 Task: Check the percentage active listings of jacuzzi in the last 5 years.
Action: Mouse moved to (746, 196)
Screenshot: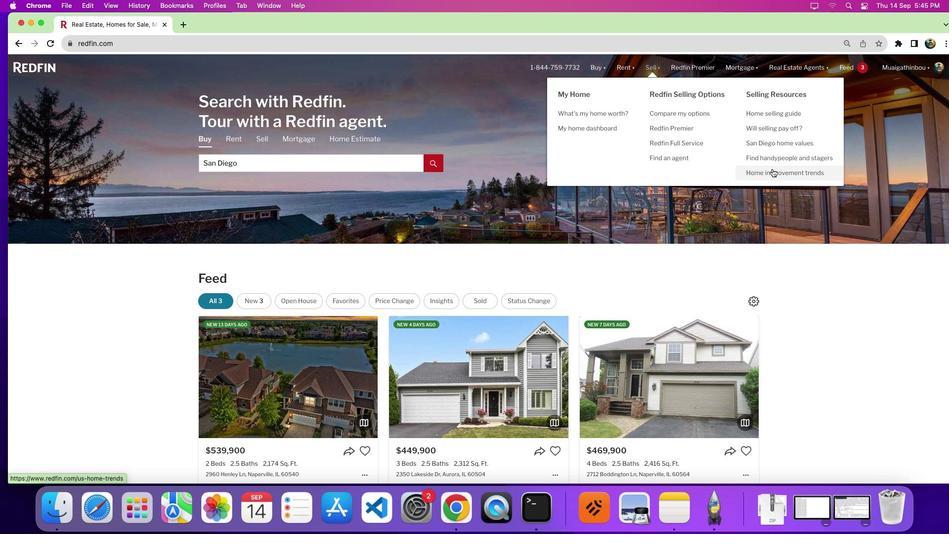 
Action: Mouse pressed left at (746, 196)
Screenshot: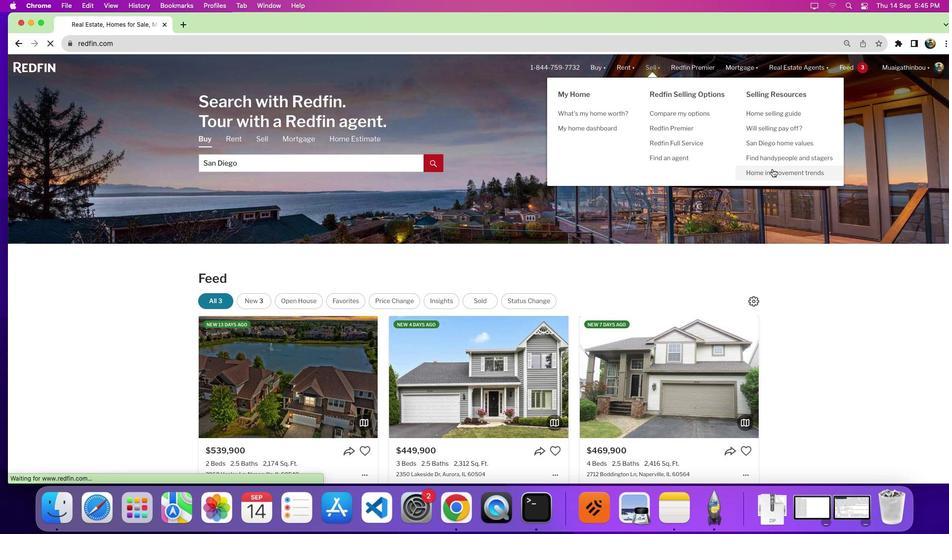 
Action: Mouse moved to (590, 245)
Screenshot: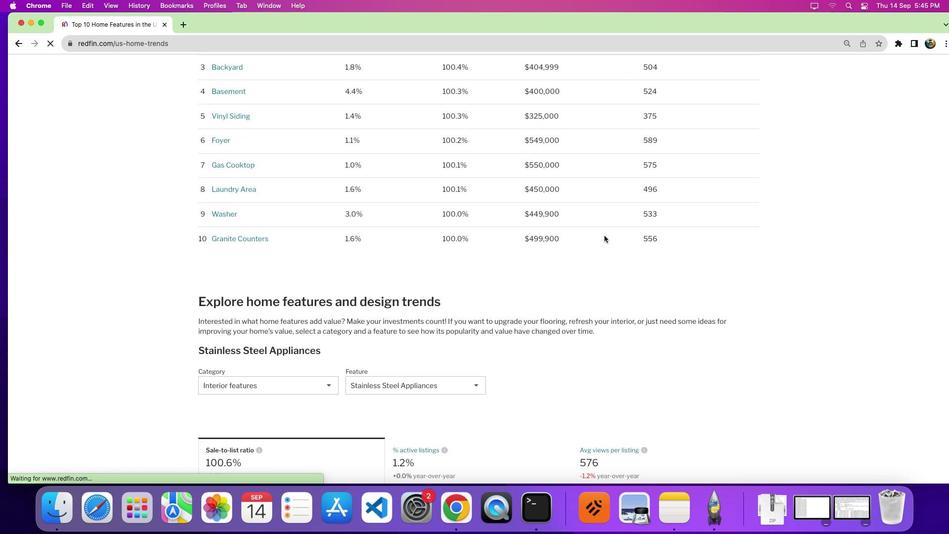
Action: Mouse scrolled (590, 245) with delta (29, 73)
Screenshot: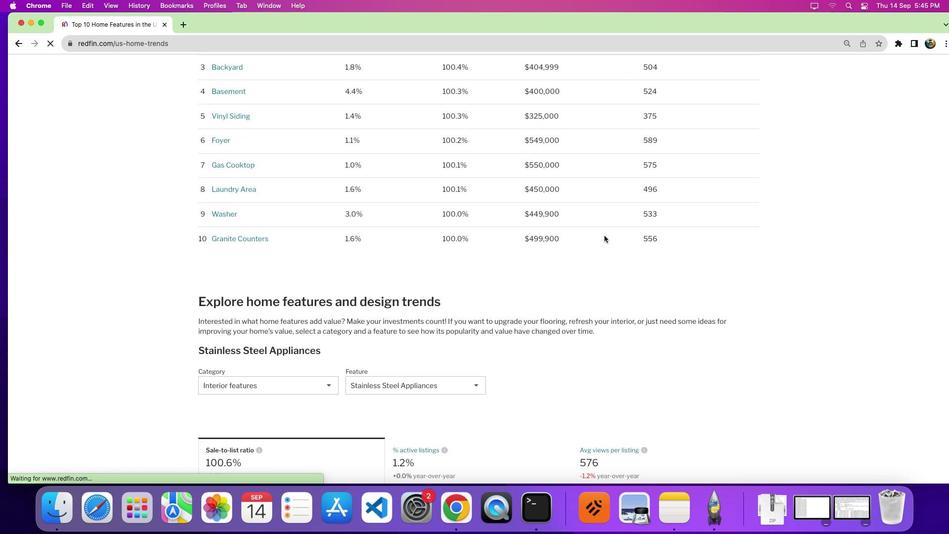 
Action: Mouse moved to (590, 245)
Screenshot: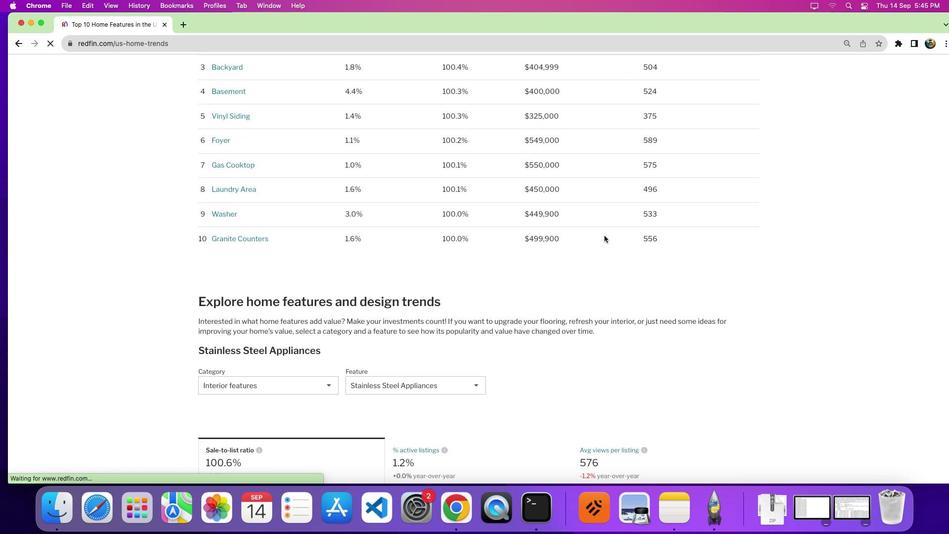 
Action: Mouse scrolled (590, 245) with delta (29, 72)
Screenshot: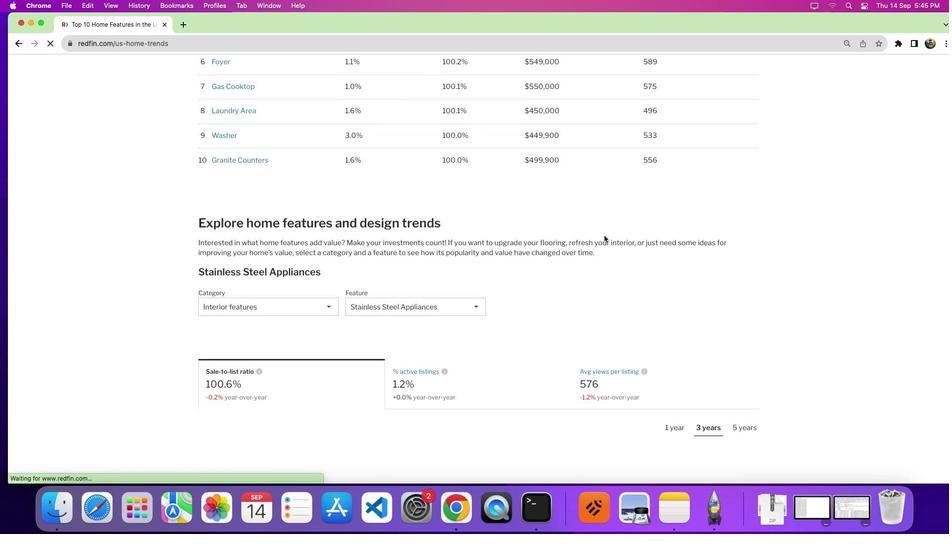 
Action: Mouse scrolled (590, 245) with delta (29, 70)
Screenshot: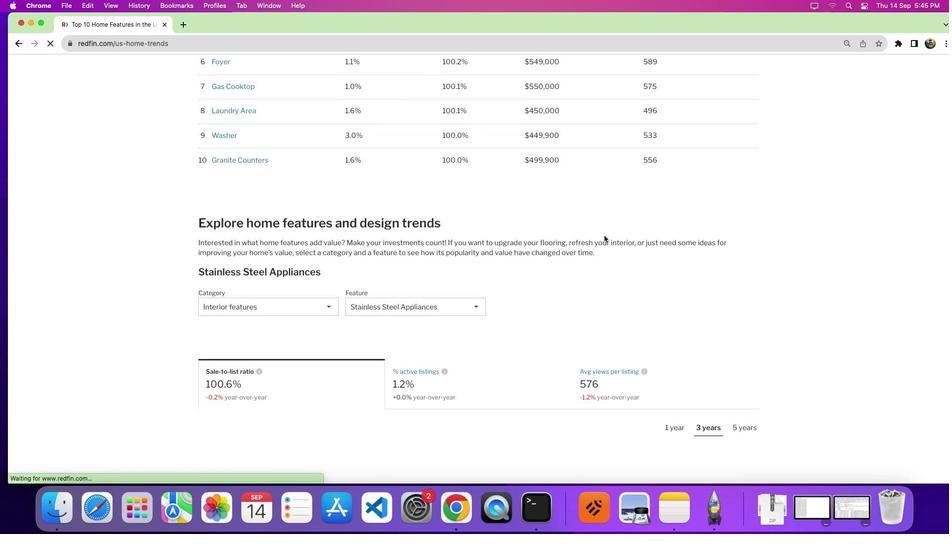 
Action: Mouse scrolled (590, 245) with delta (29, 68)
Screenshot: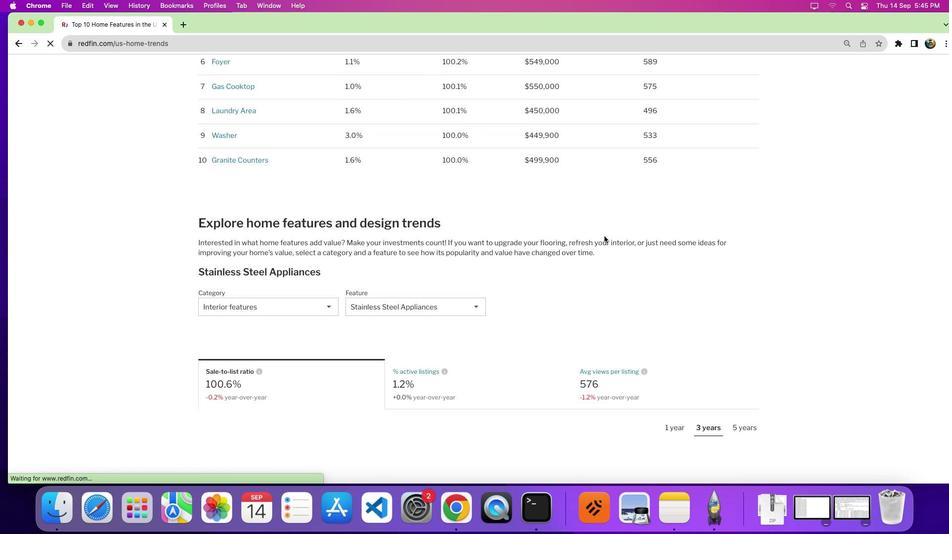 
Action: Mouse moved to (588, 250)
Screenshot: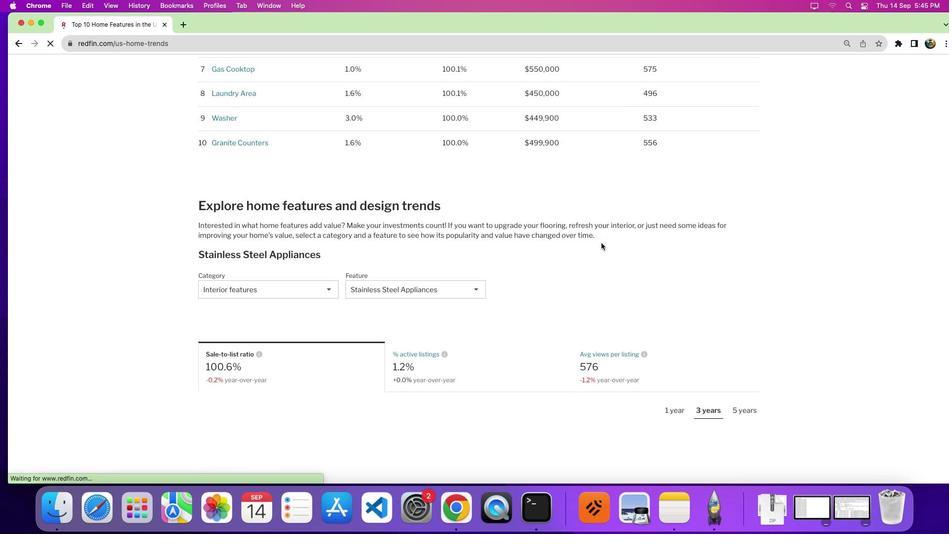 
Action: Mouse scrolled (588, 250) with delta (29, 73)
Screenshot: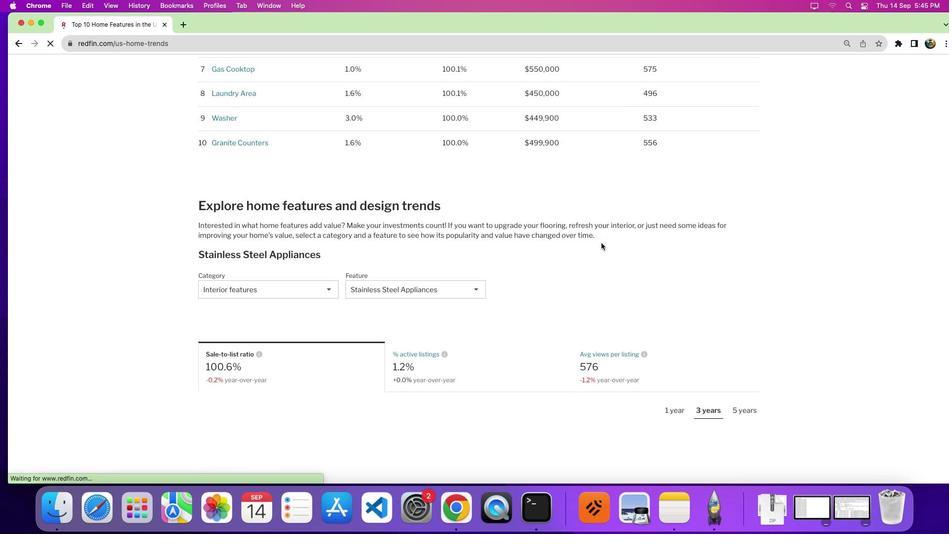 
Action: Mouse scrolled (588, 250) with delta (29, 73)
Screenshot: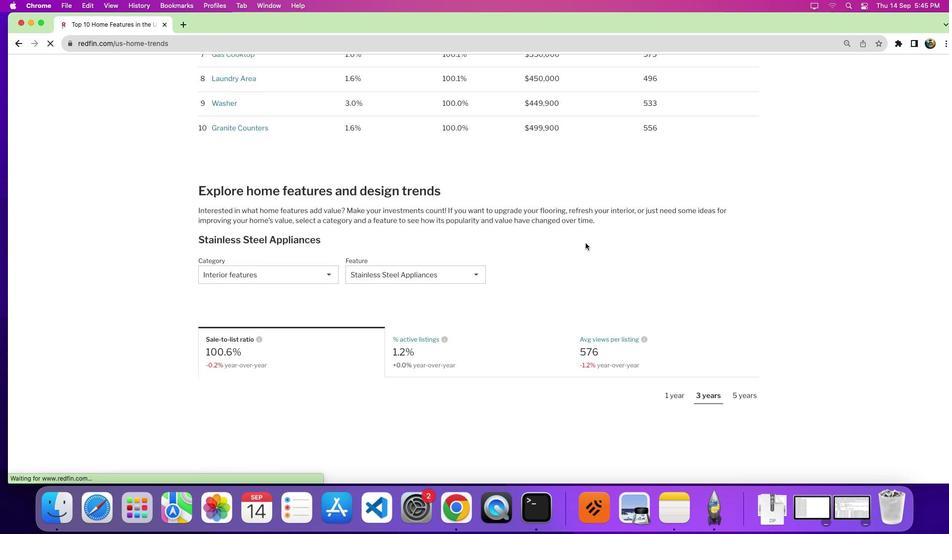 
Action: Mouse moved to (319, 268)
Screenshot: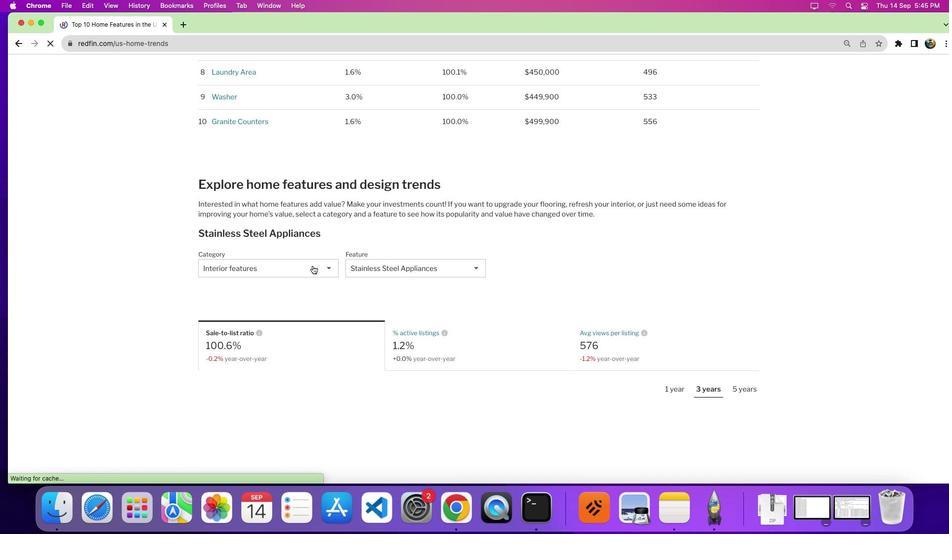 
Action: Mouse pressed left at (319, 268)
Screenshot: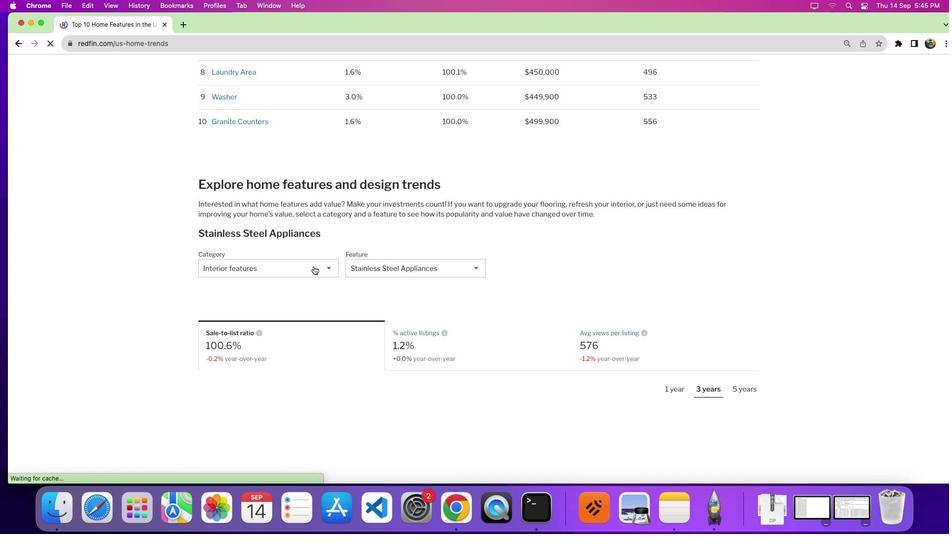 
Action: Mouse moved to (318, 272)
Screenshot: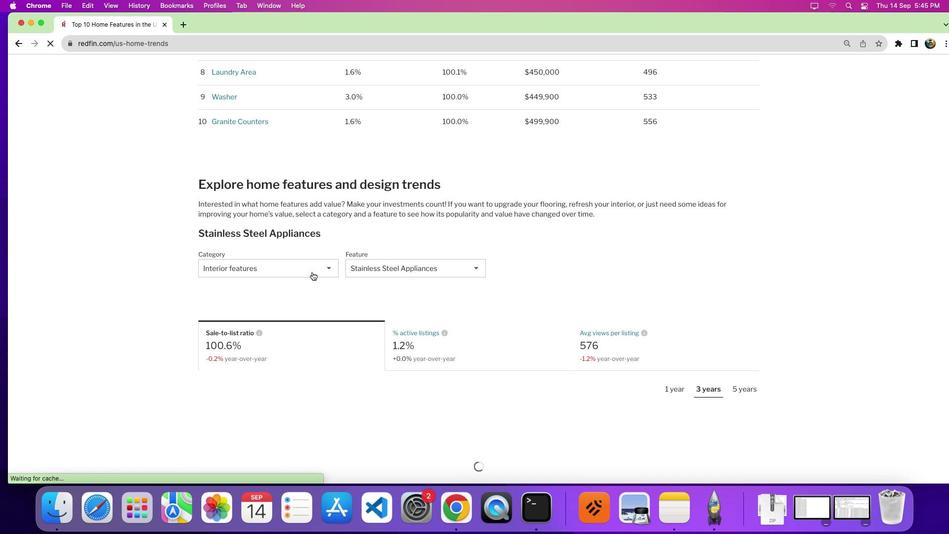 
Action: Mouse pressed left at (318, 272)
Screenshot: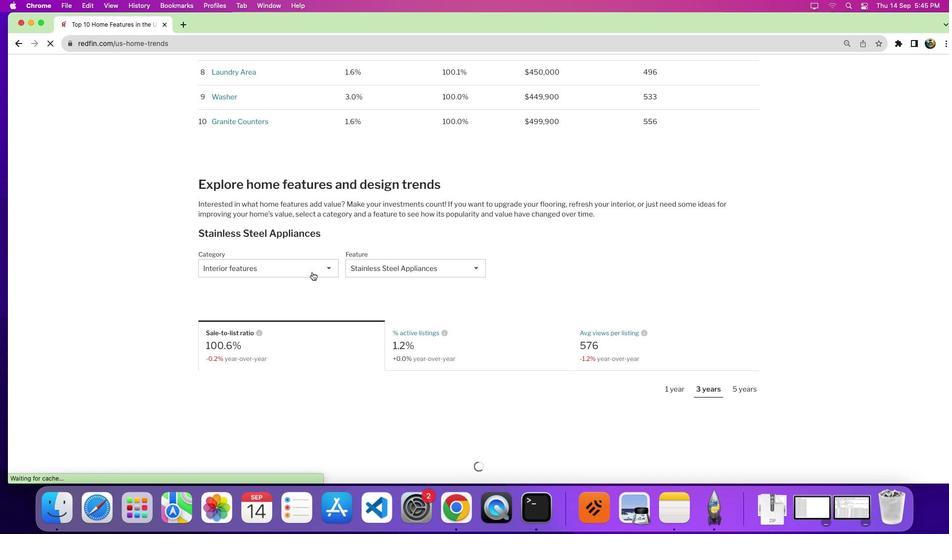 
Action: Mouse moved to (311, 288)
Screenshot: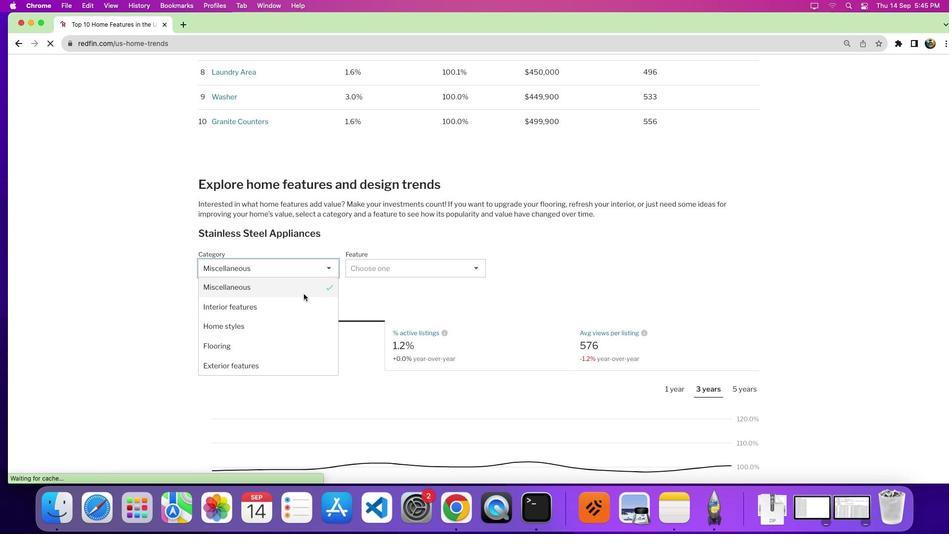 
Action: Mouse pressed left at (311, 288)
Screenshot: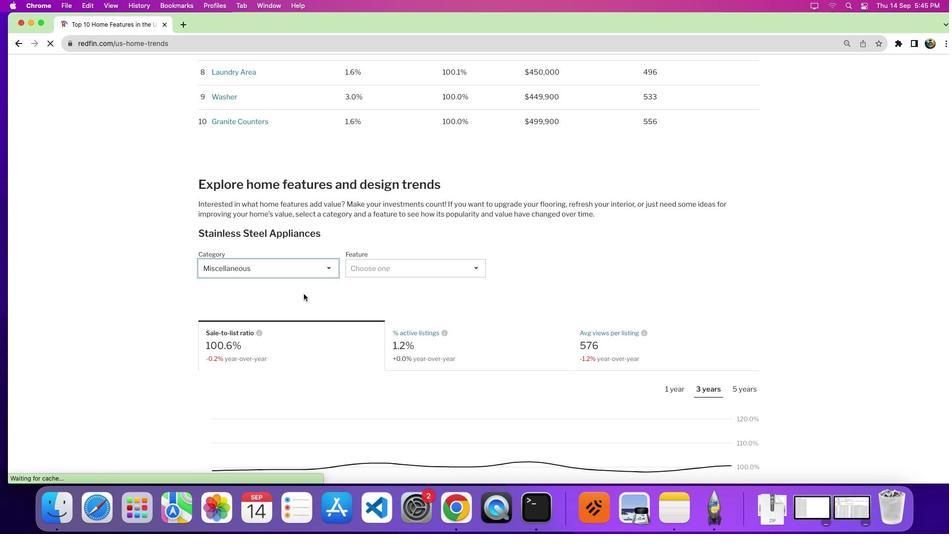 
Action: Mouse moved to (402, 269)
Screenshot: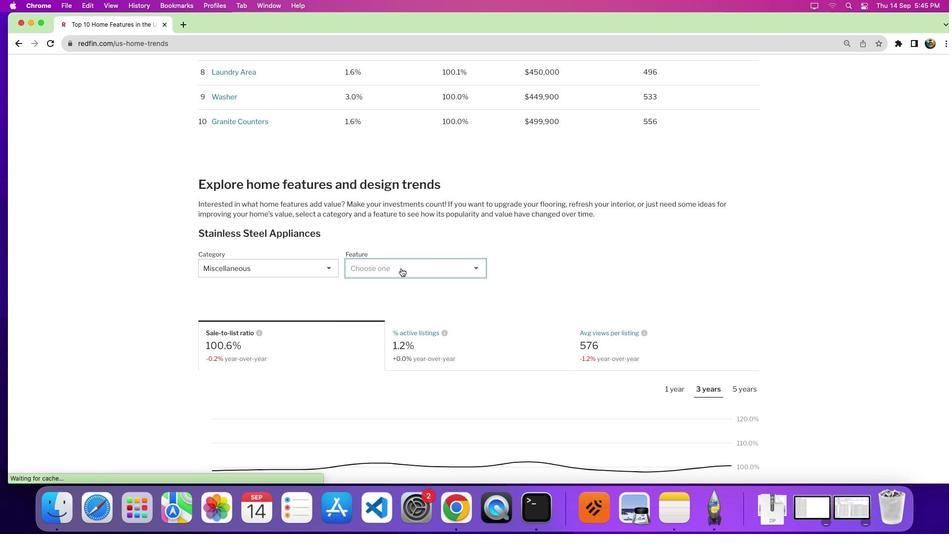 
Action: Mouse pressed left at (402, 269)
Screenshot: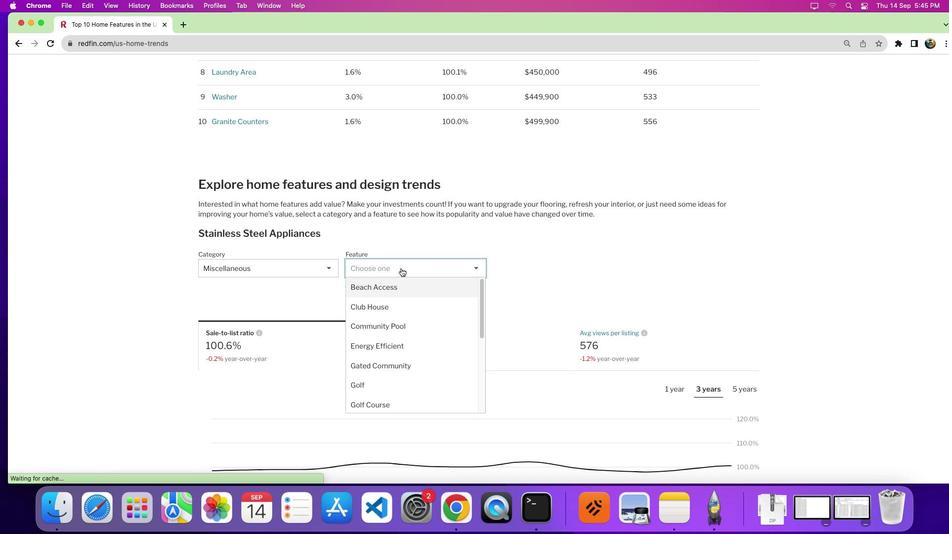 
Action: Mouse moved to (402, 319)
Screenshot: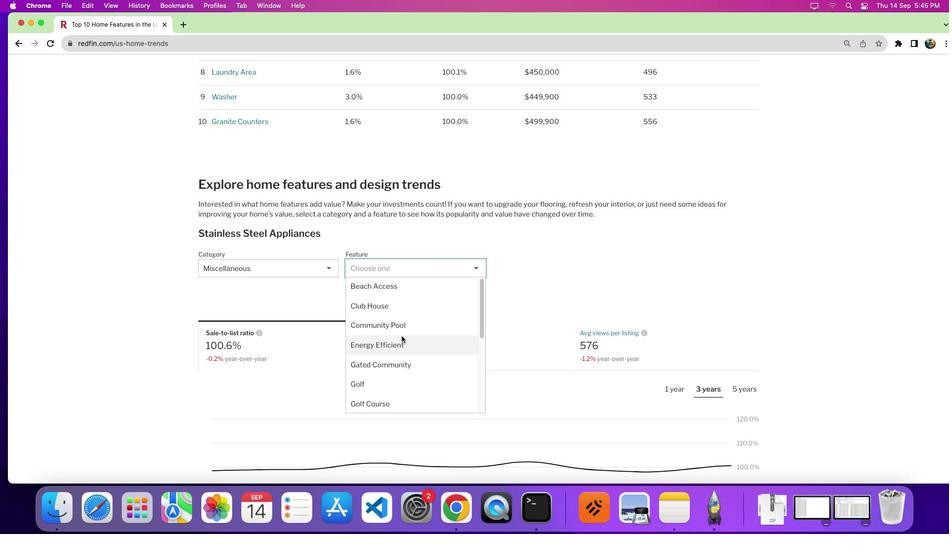 
Action: Mouse scrolled (402, 319) with delta (29, 73)
Screenshot: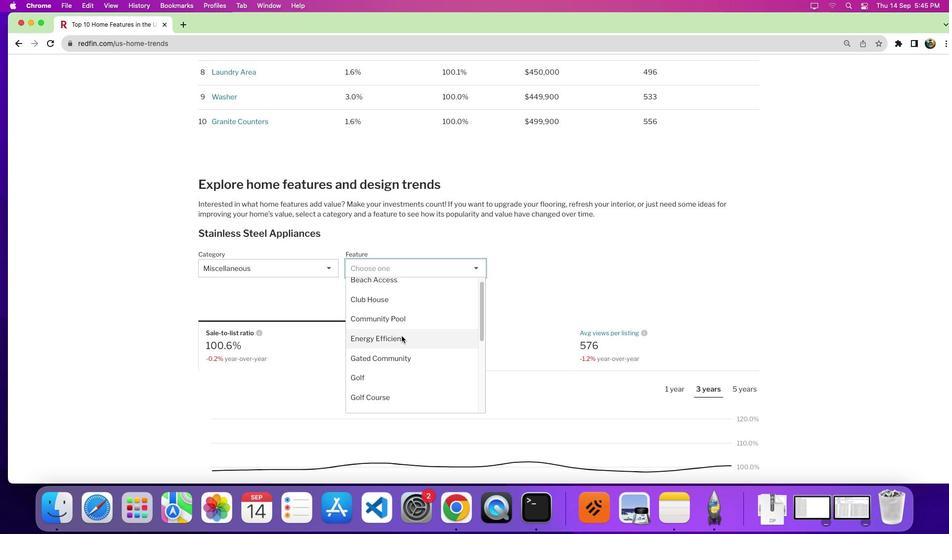 
Action: Mouse scrolled (402, 319) with delta (29, 73)
Screenshot: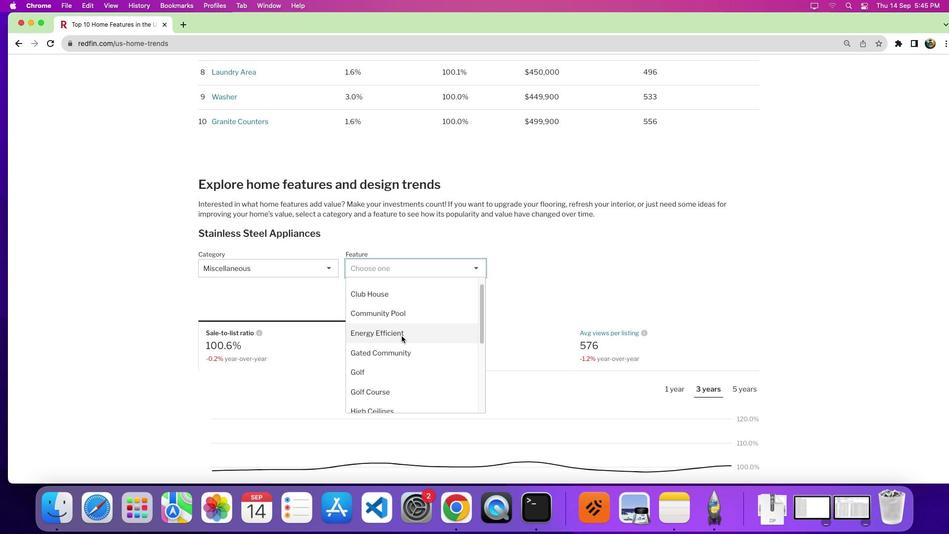 
Action: Mouse moved to (402, 321)
Screenshot: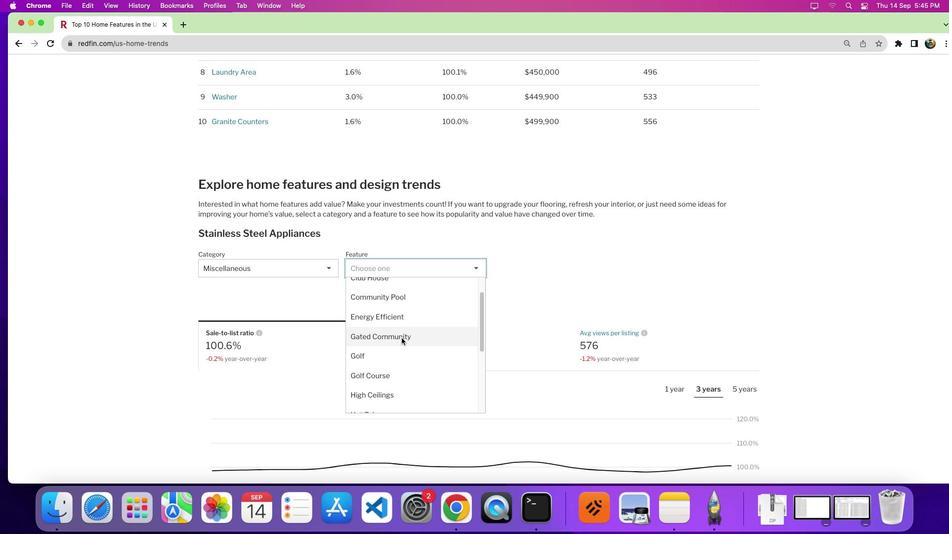 
Action: Mouse scrolled (402, 321) with delta (29, 73)
Screenshot: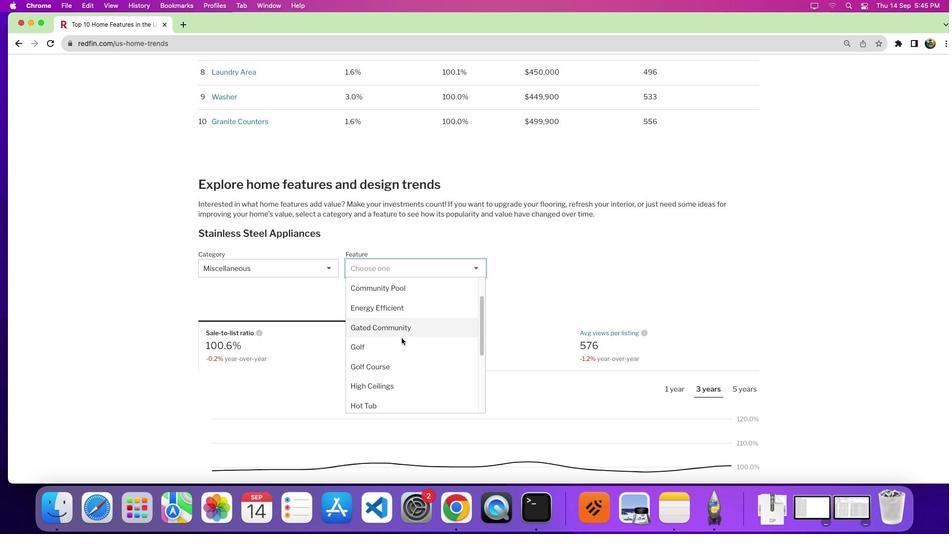 
Action: Mouse moved to (402, 321)
Screenshot: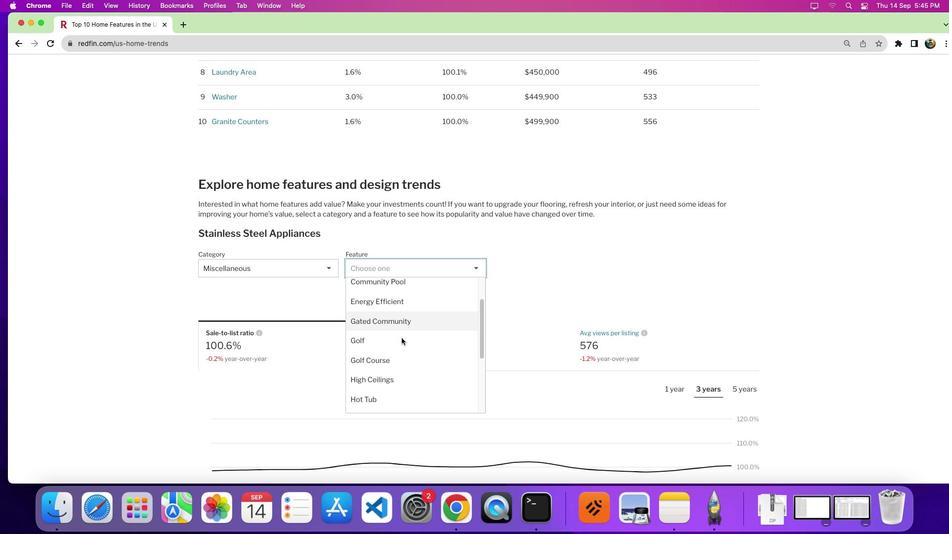 
Action: Mouse scrolled (402, 321) with delta (29, 73)
Screenshot: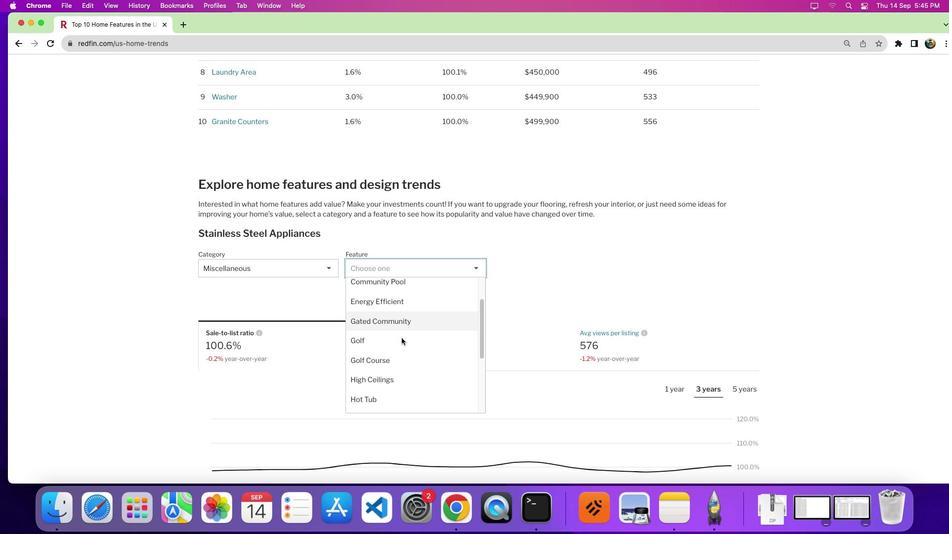 
Action: Mouse moved to (403, 320)
Screenshot: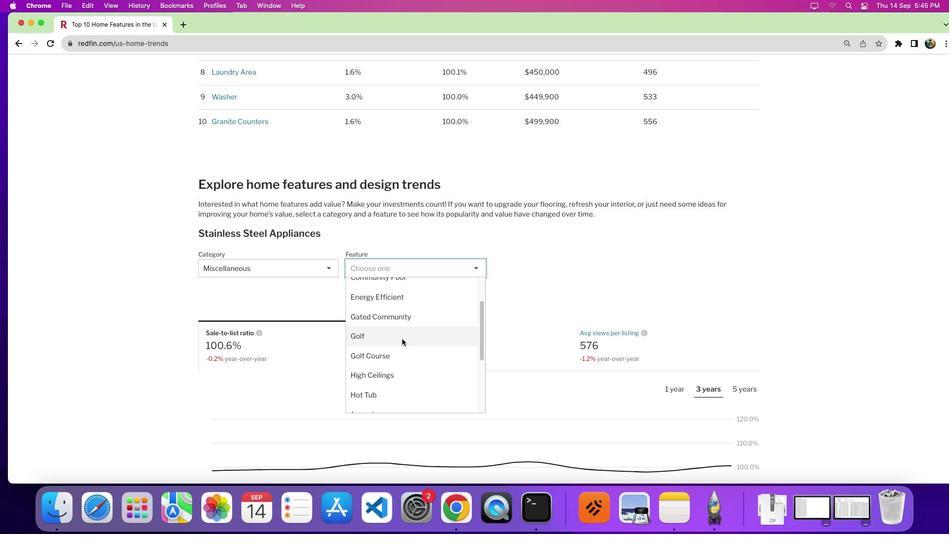 
Action: Mouse scrolled (403, 320) with delta (29, 73)
Screenshot: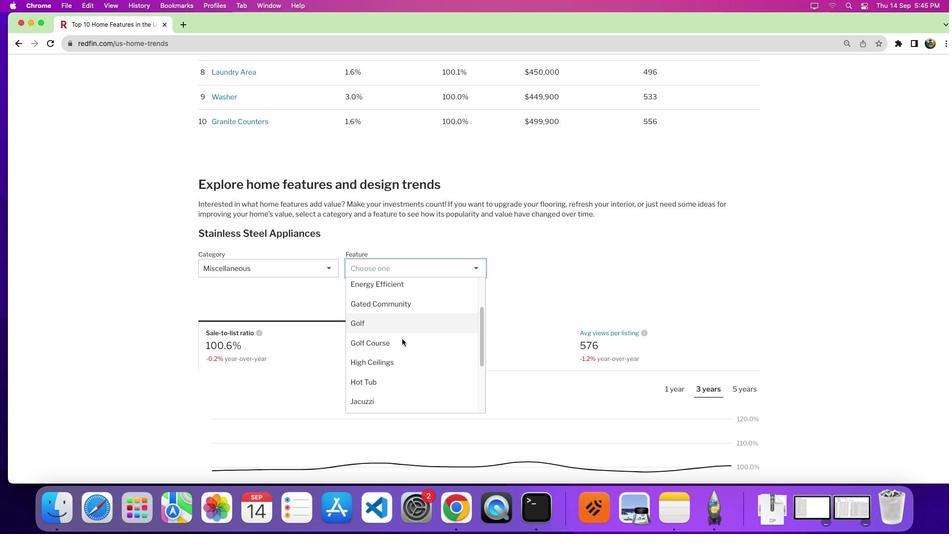 
Action: Mouse scrolled (403, 320) with delta (29, 73)
Screenshot: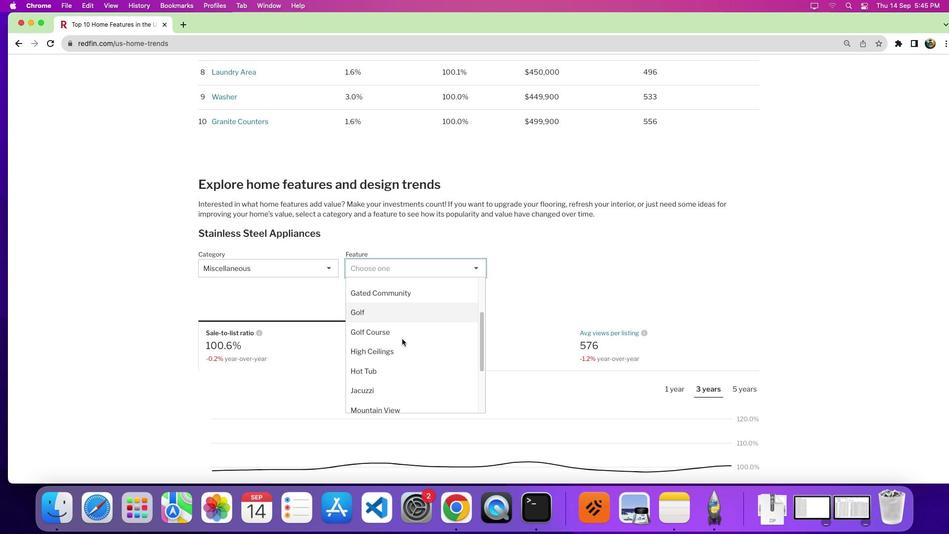 
Action: Mouse moved to (405, 324)
Screenshot: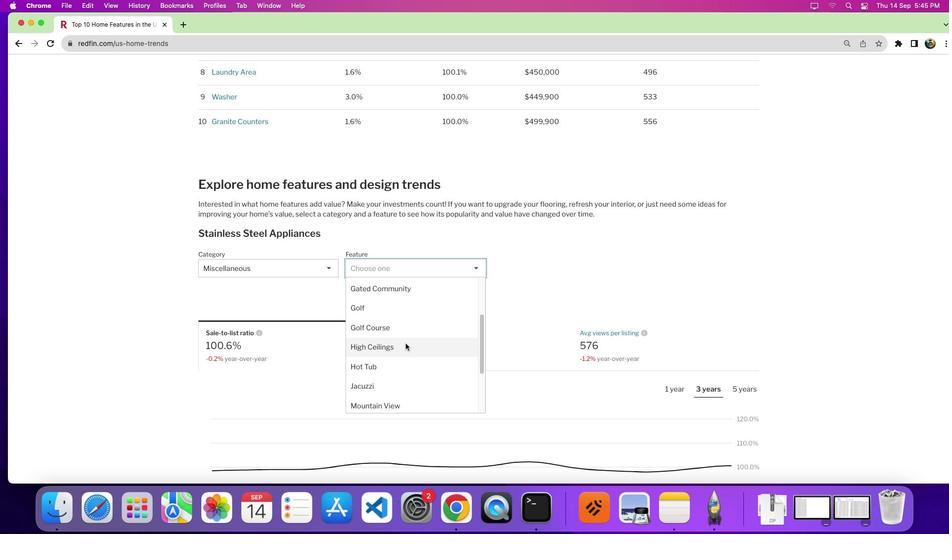 
Action: Mouse scrolled (405, 324) with delta (29, 73)
Screenshot: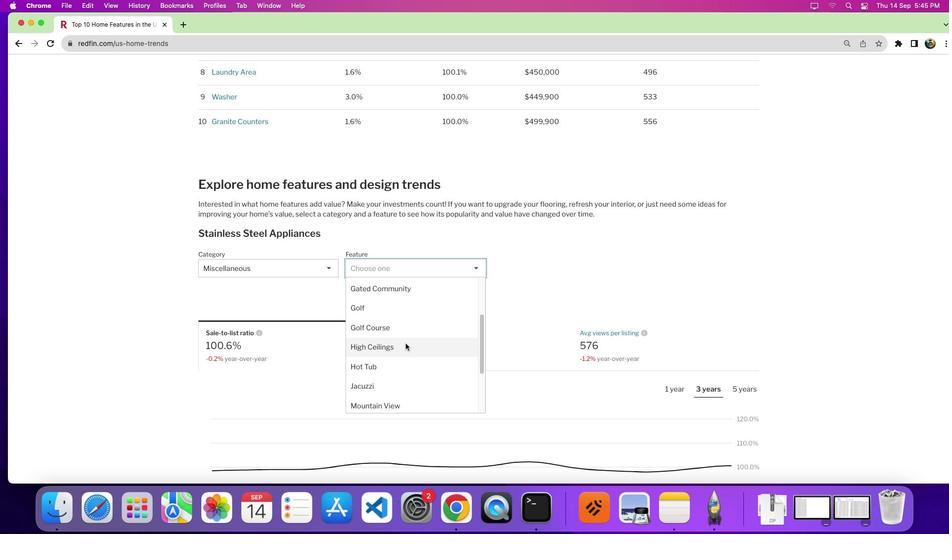 
Action: Mouse moved to (405, 324)
Screenshot: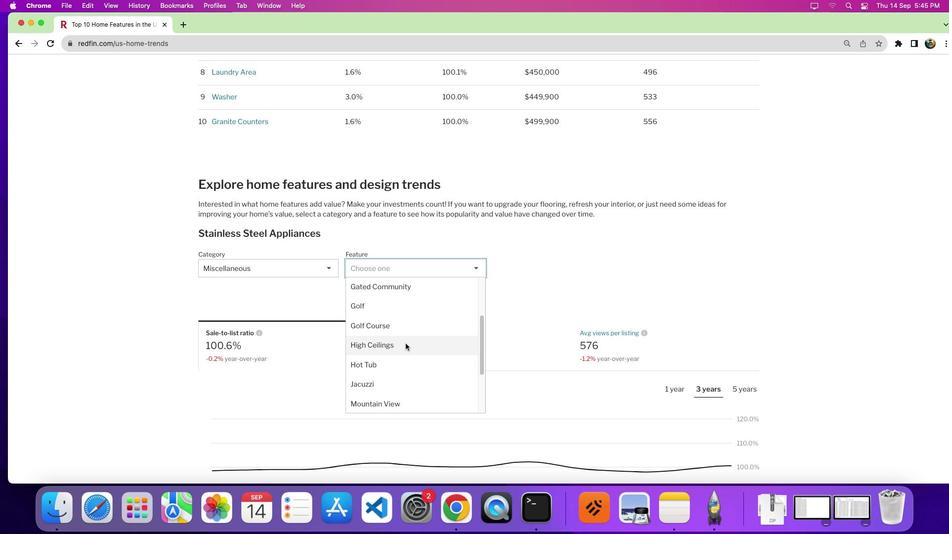 
Action: Mouse scrolled (405, 324) with delta (29, 73)
Screenshot: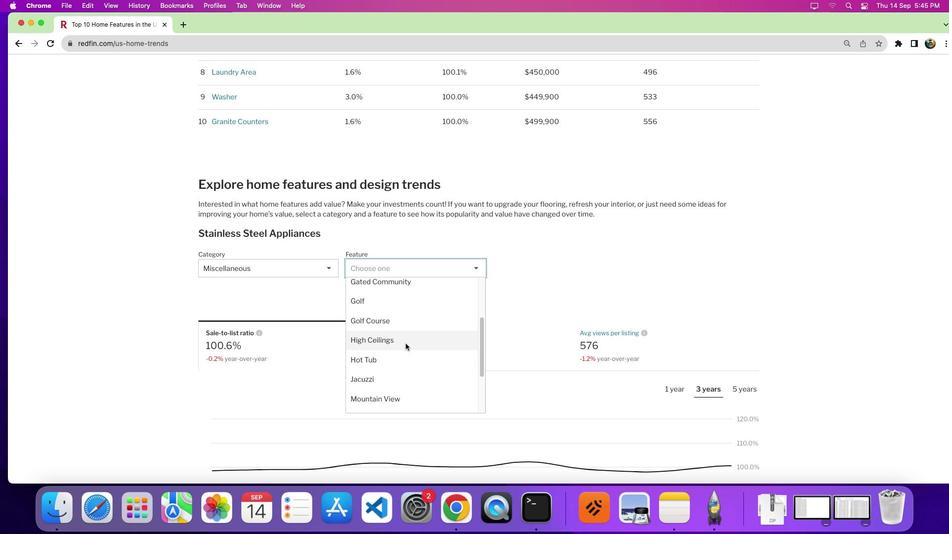 
Action: Mouse moved to (400, 348)
Screenshot: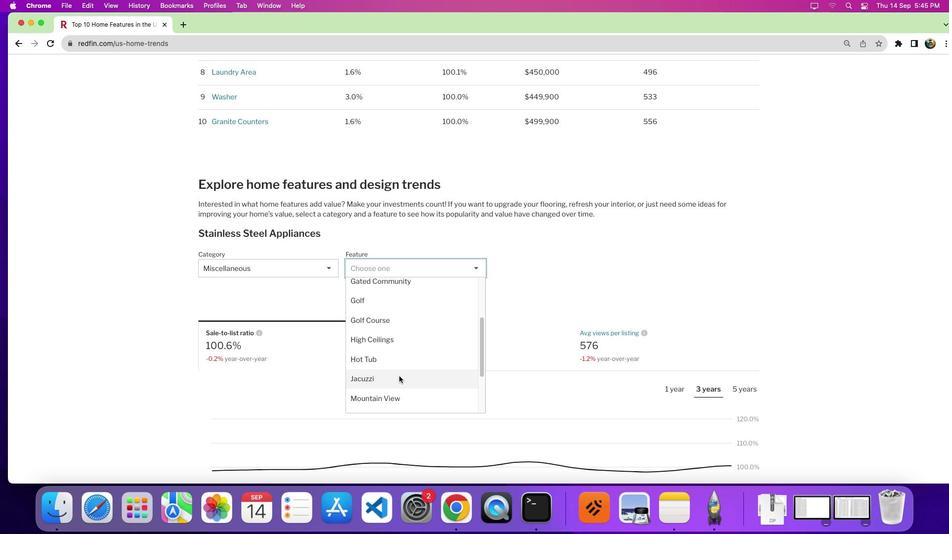 
Action: Mouse pressed left at (400, 348)
Screenshot: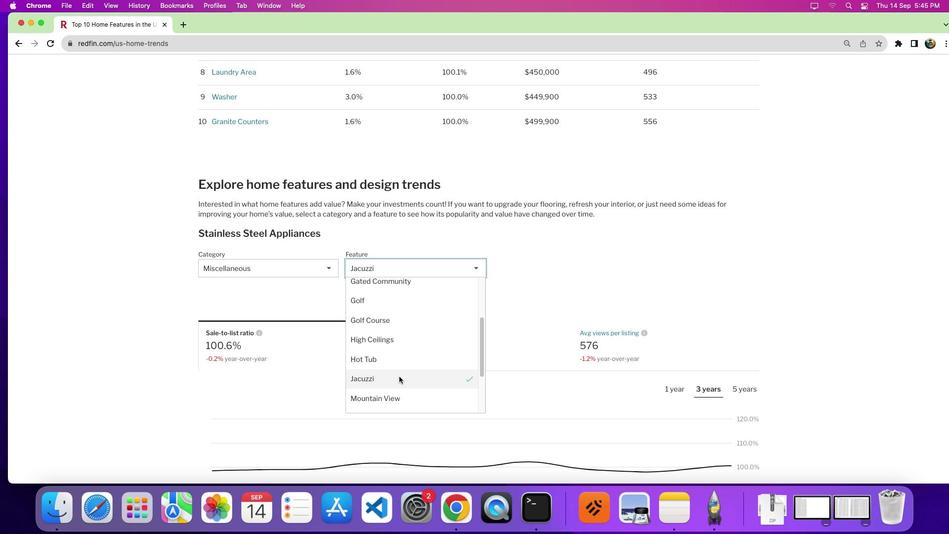 
Action: Mouse moved to (527, 308)
Screenshot: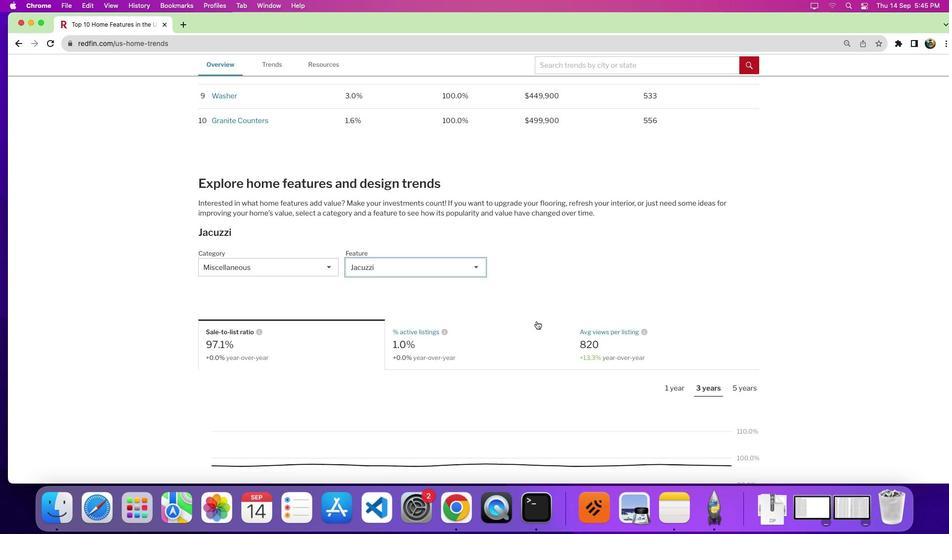 
Action: Mouse scrolled (527, 308) with delta (29, 73)
Screenshot: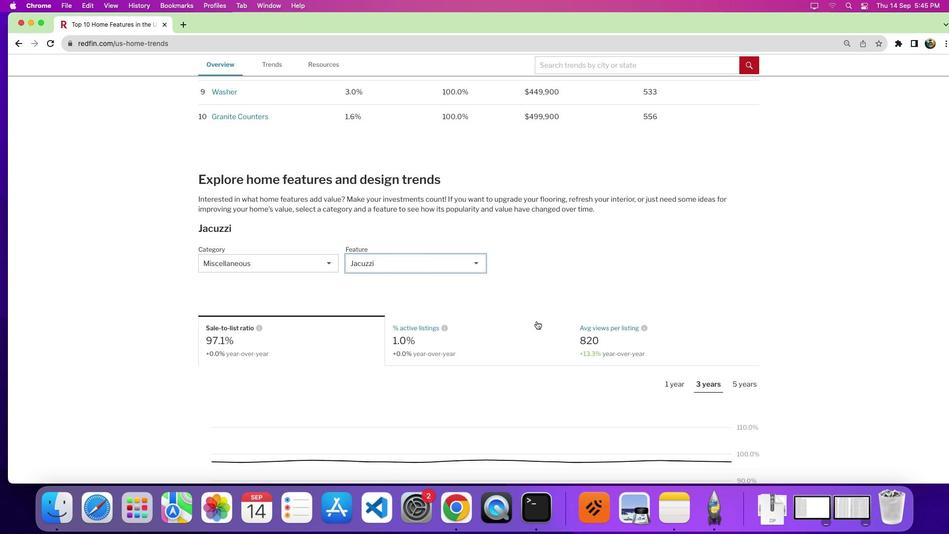 
Action: Mouse scrolled (527, 308) with delta (29, 73)
Screenshot: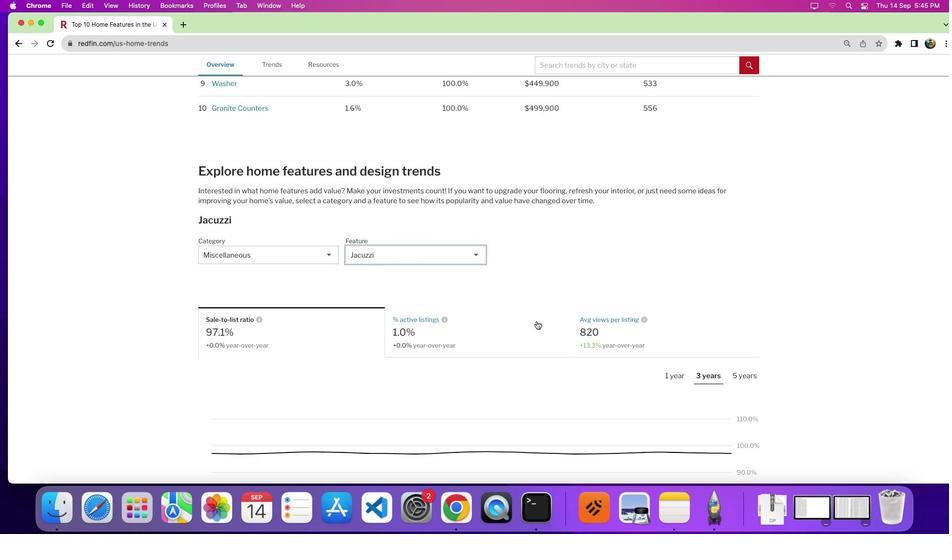 
Action: Mouse scrolled (527, 308) with delta (29, 73)
Screenshot: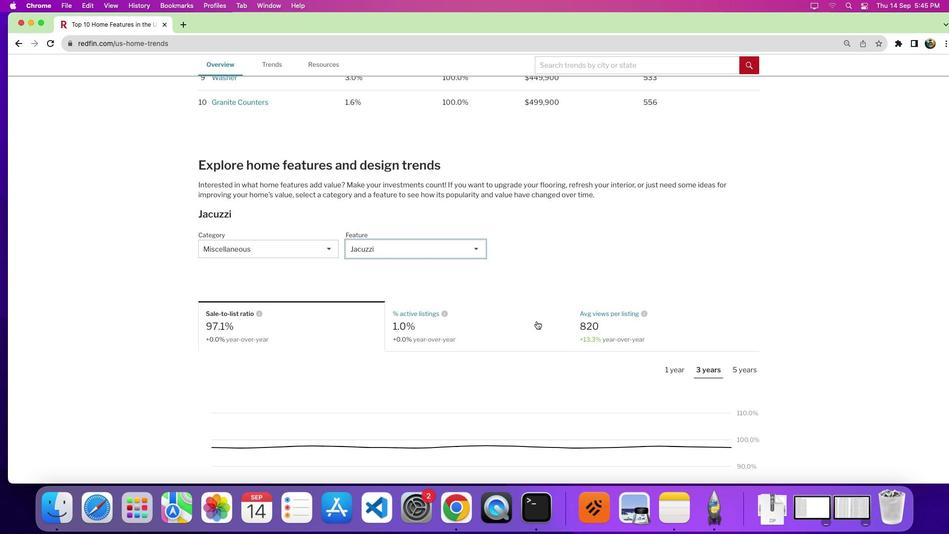 
Action: Mouse scrolled (527, 308) with delta (29, 73)
Screenshot: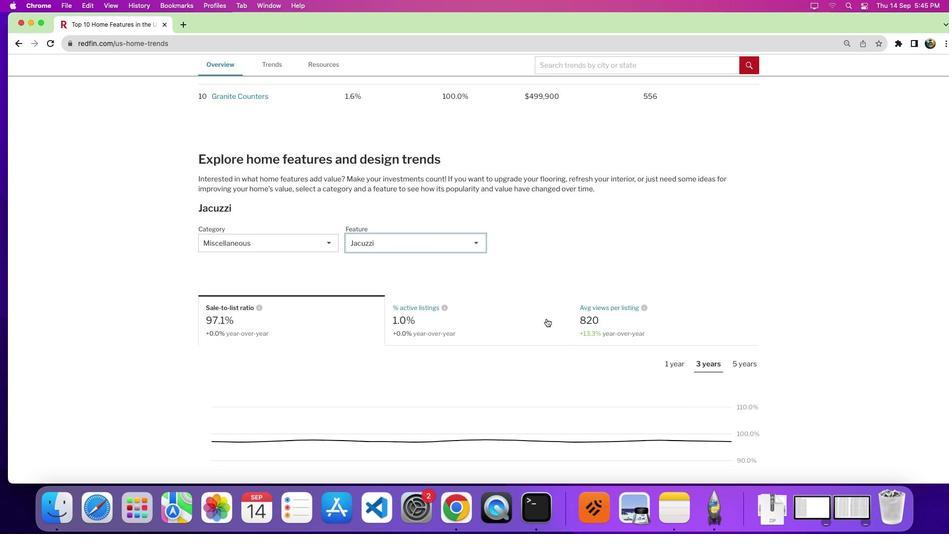 
Action: Mouse moved to (548, 303)
Screenshot: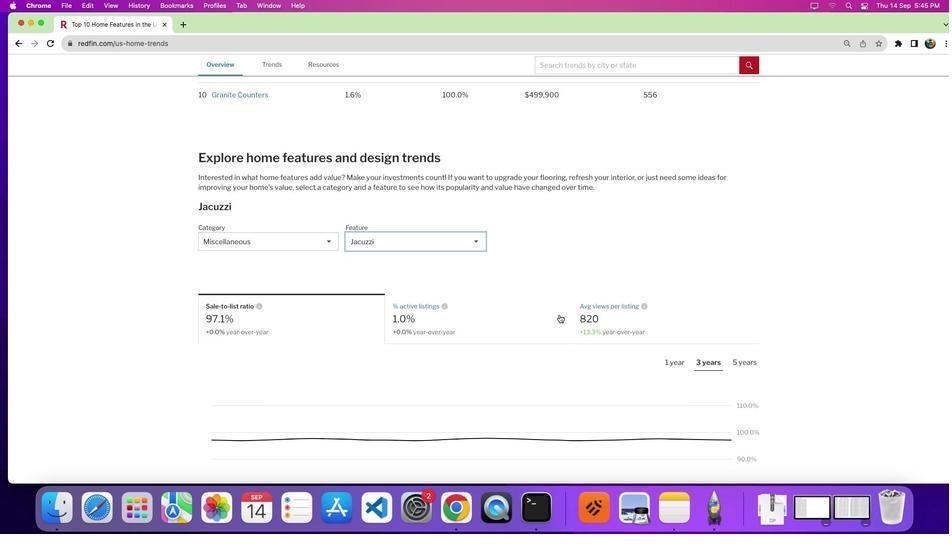 
Action: Mouse scrolled (548, 303) with delta (29, 73)
Screenshot: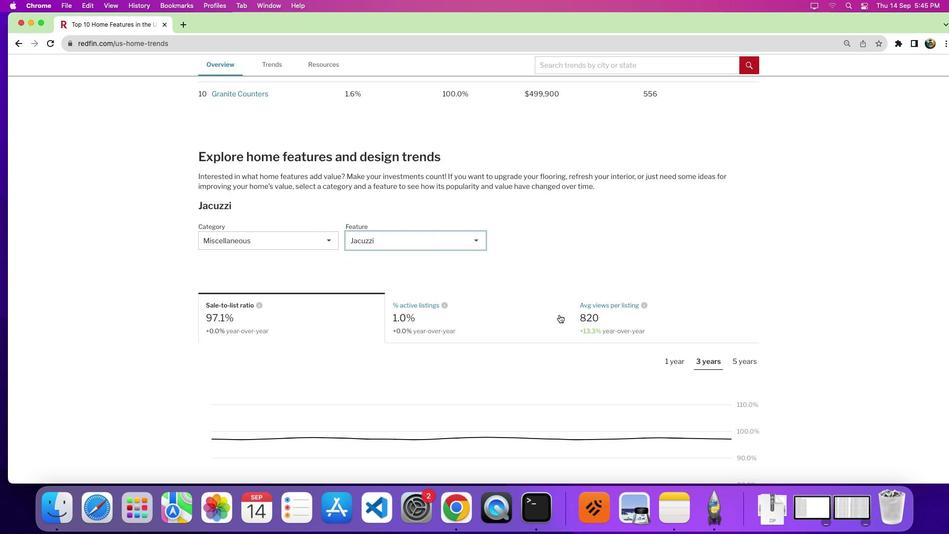 
Action: Mouse scrolled (548, 303) with delta (29, 73)
Screenshot: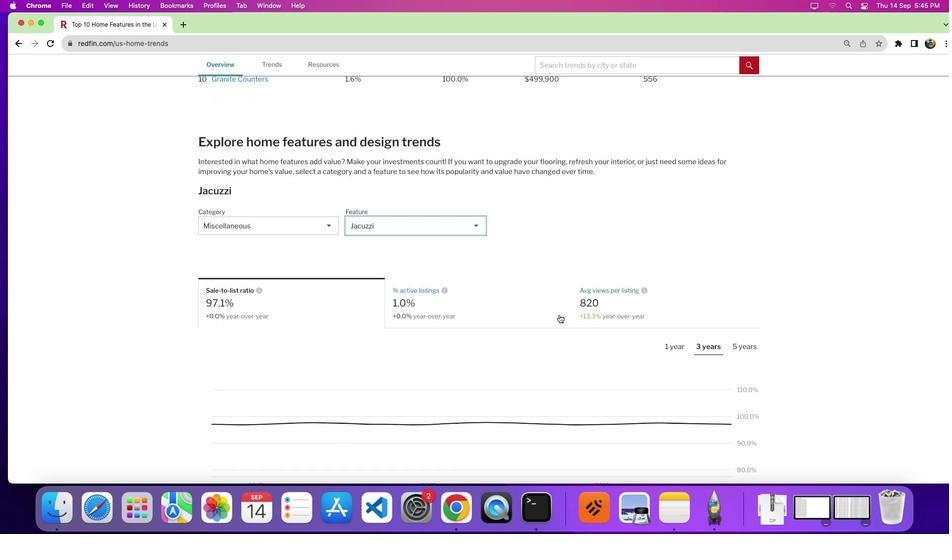 
Action: Mouse scrolled (548, 303) with delta (29, 73)
Screenshot: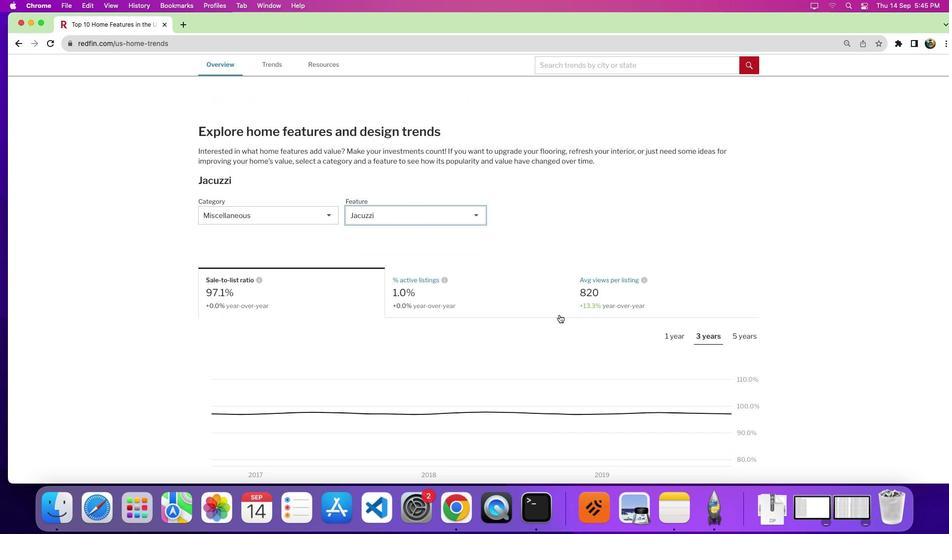 
Action: Mouse moved to (722, 320)
Screenshot: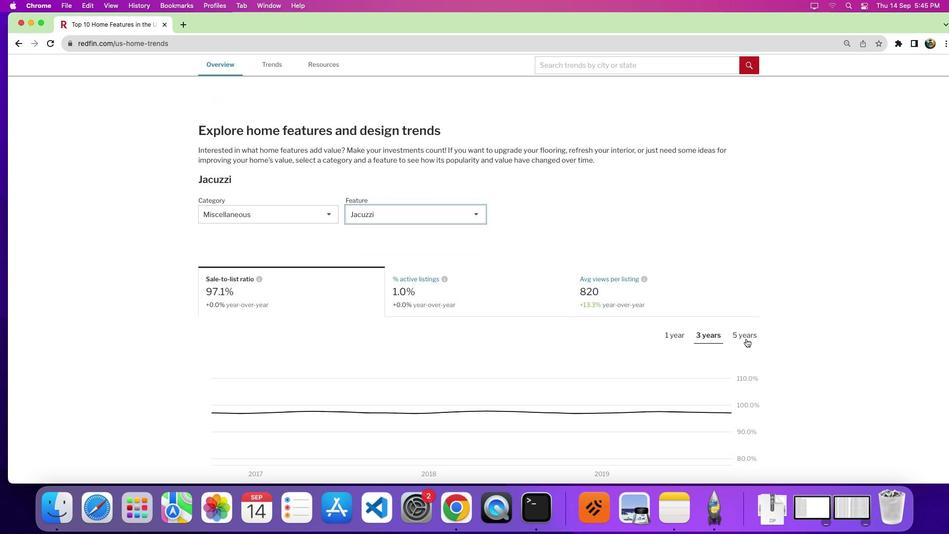 
Action: Mouse pressed left at (722, 320)
Screenshot: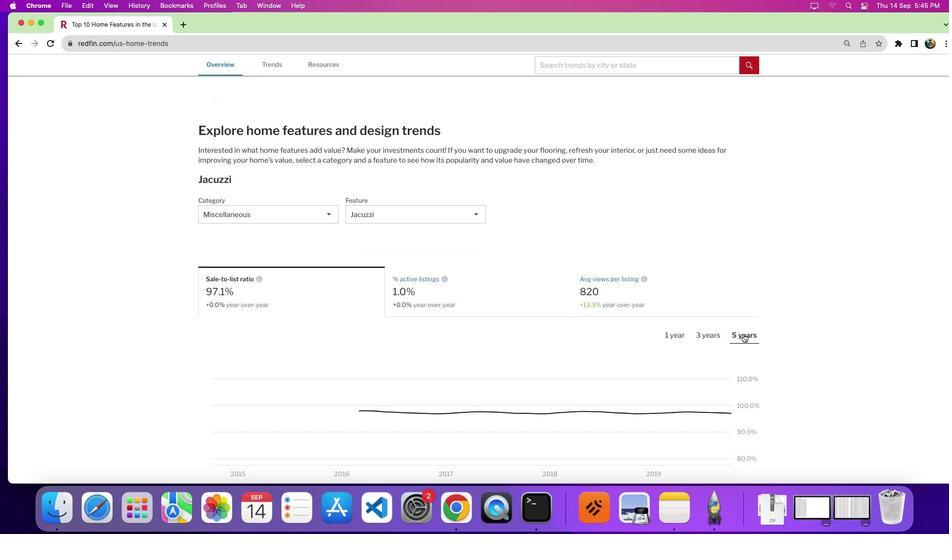 
Action: Mouse moved to (419, 280)
Screenshot: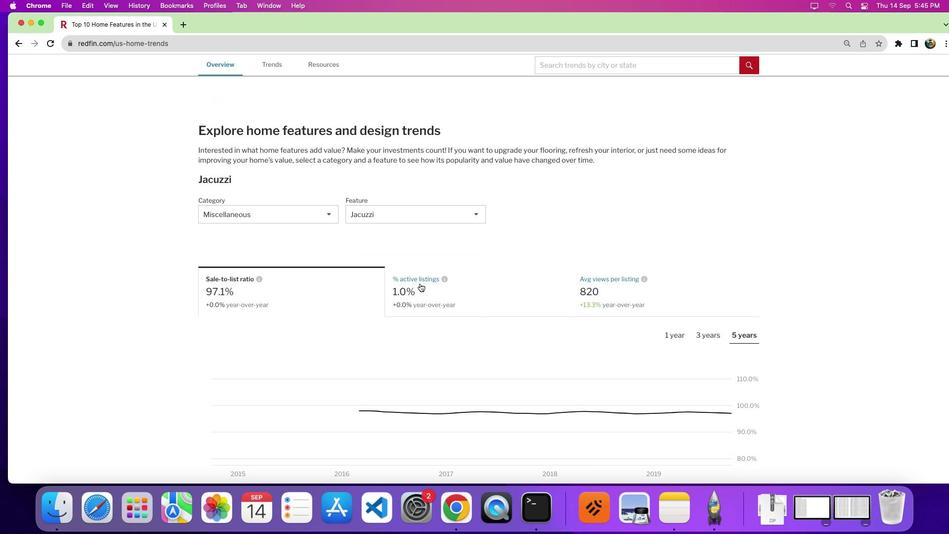 
Action: Mouse pressed left at (419, 280)
Screenshot: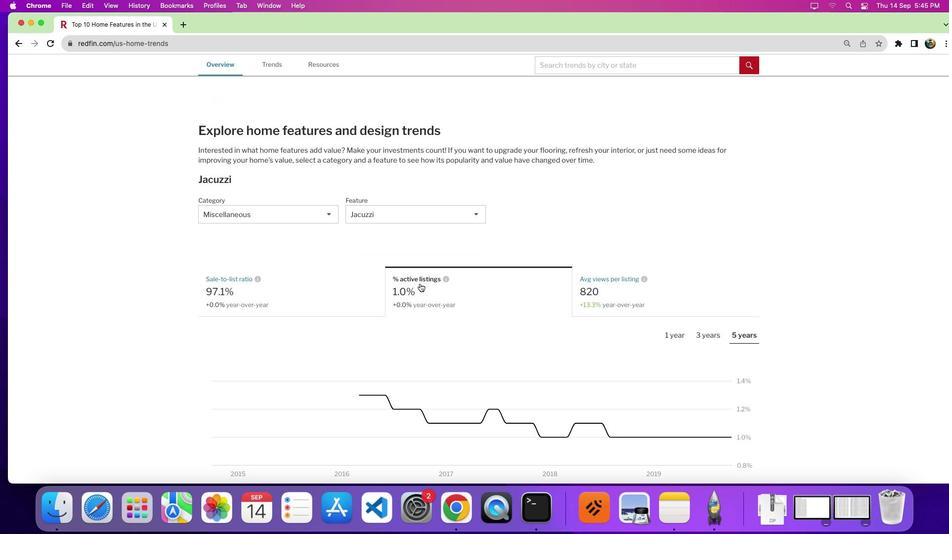 
Action: Mouse moved to (500, 284)
Screenshot: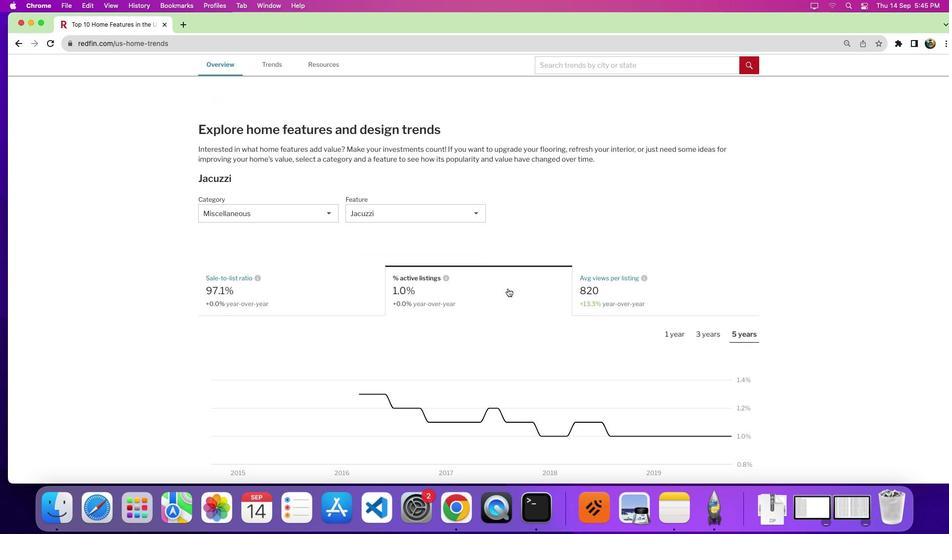 
Action: Mouse scrolled (500, 284) with delta (29, 73)
Screenshot: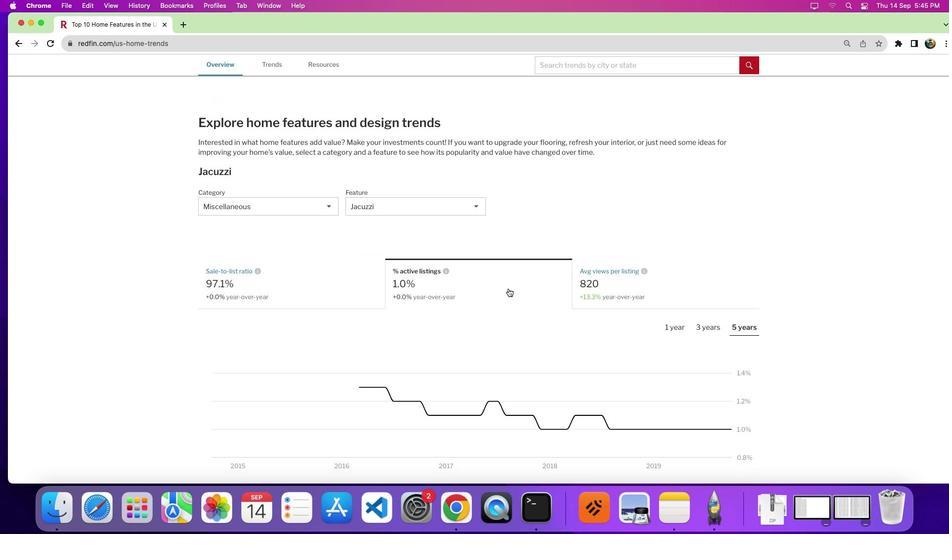 
Action: Mouse scrolled (500, 284) with delta (29, 73)
Screenshot: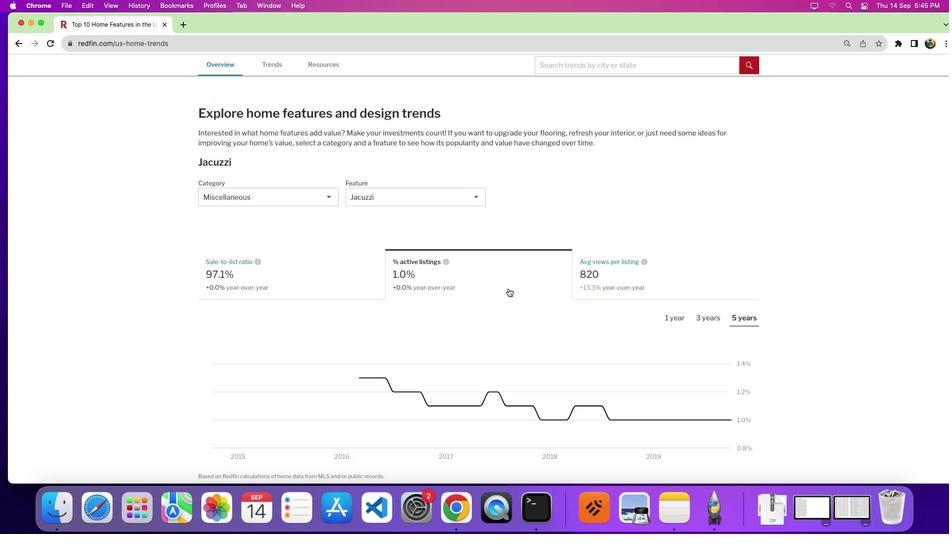 
Action: Mouse moved to (507, 282)
Screenshot: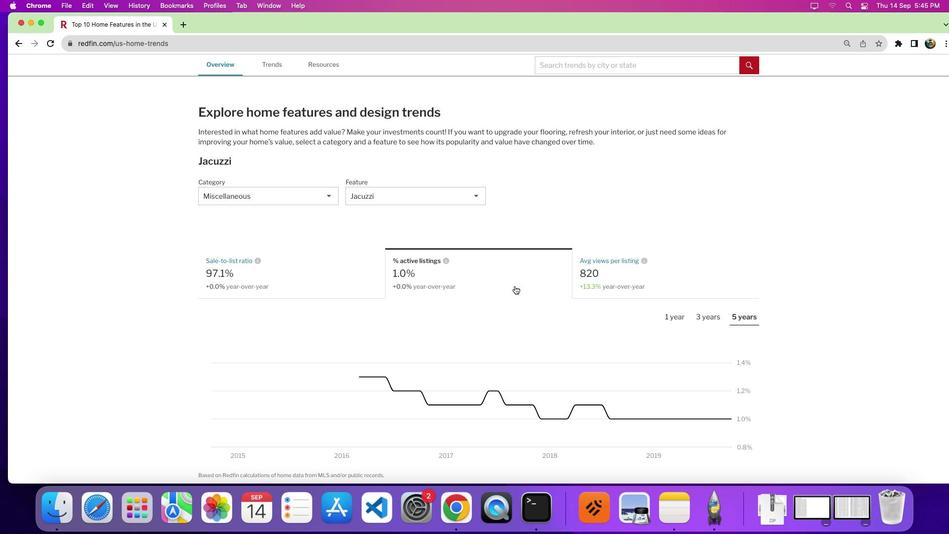 
Action: Mouse scrolled (507, 282) with delta (29, 73)
Screenshot: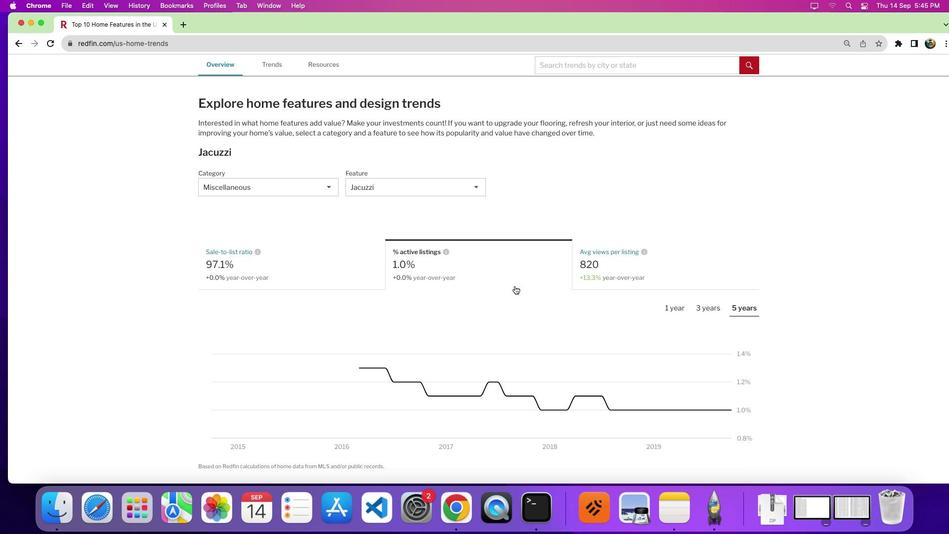 
Action: Mouse scrolled (507, 282) with delta (29, 73)
Screenshot: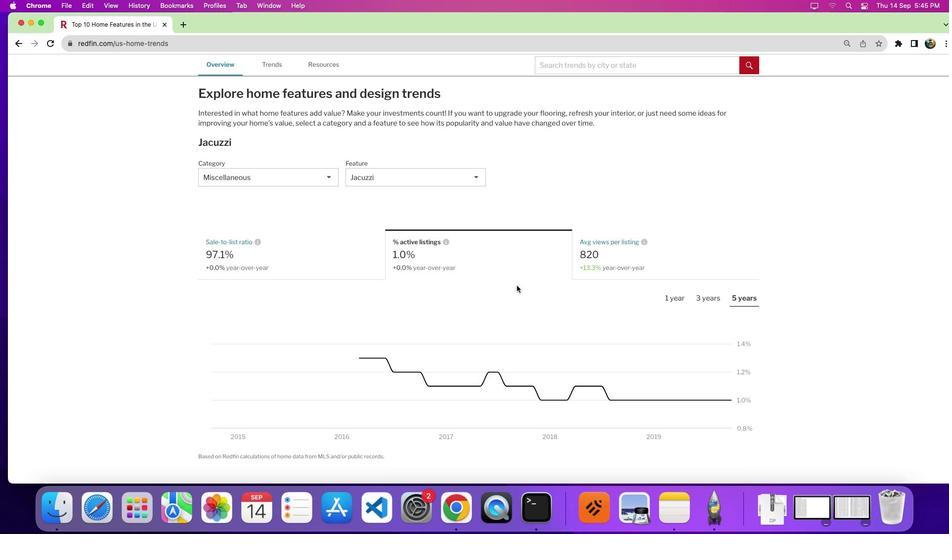 
Action: Mouse moved to (587, 287)
Screenshot: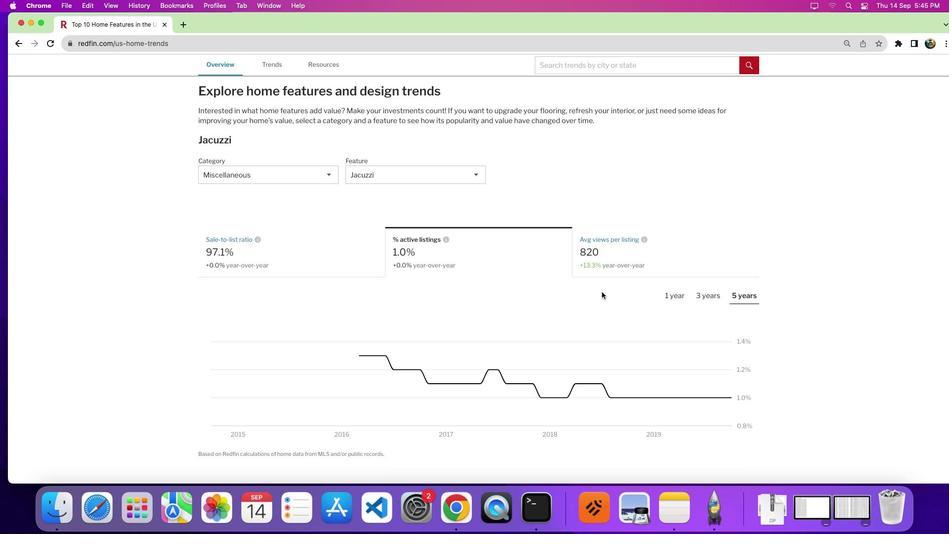 
Action: Mouse scrolled (587, 287) with delta (29, 73)
Screenshot: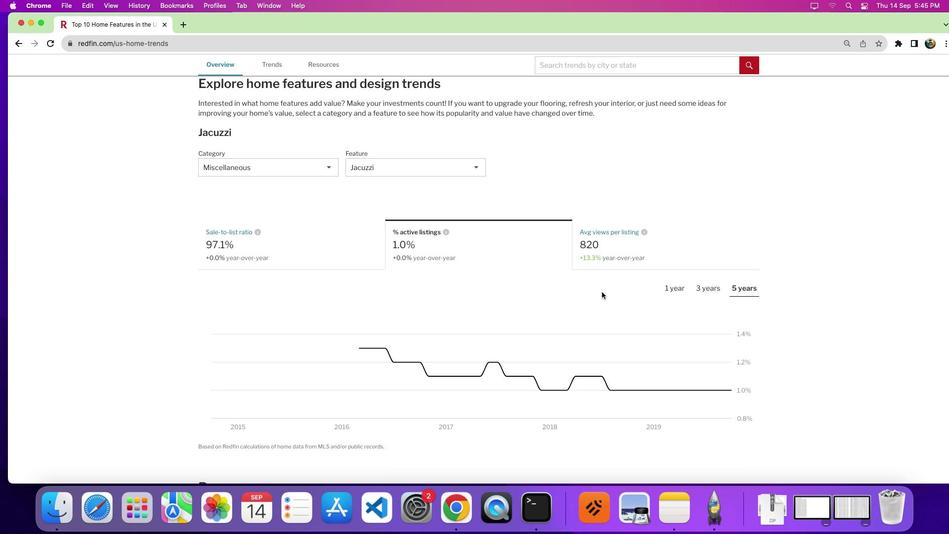
Action: Mouse scrolled (587, 287) with delta (29, 73)
Screenshot: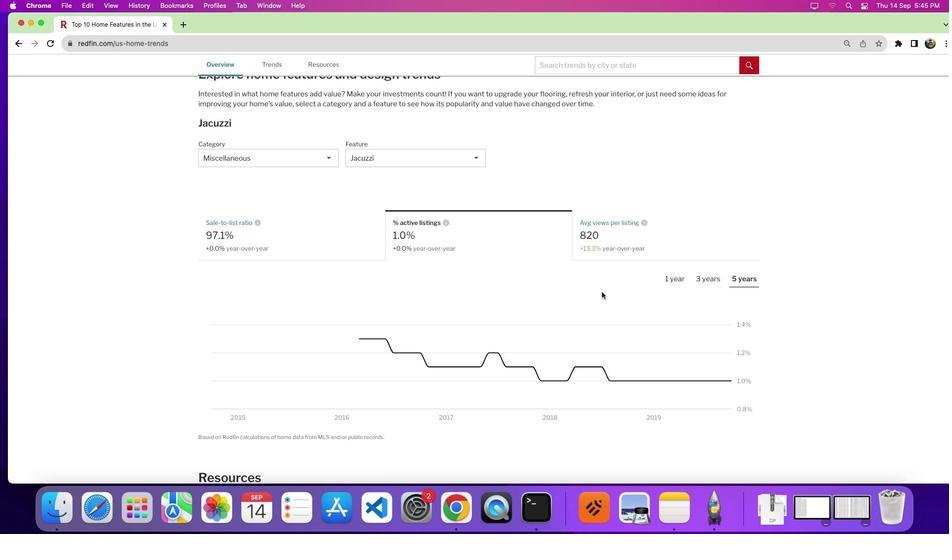 
Action: Mouse moved to (737, 278)
Screenshot: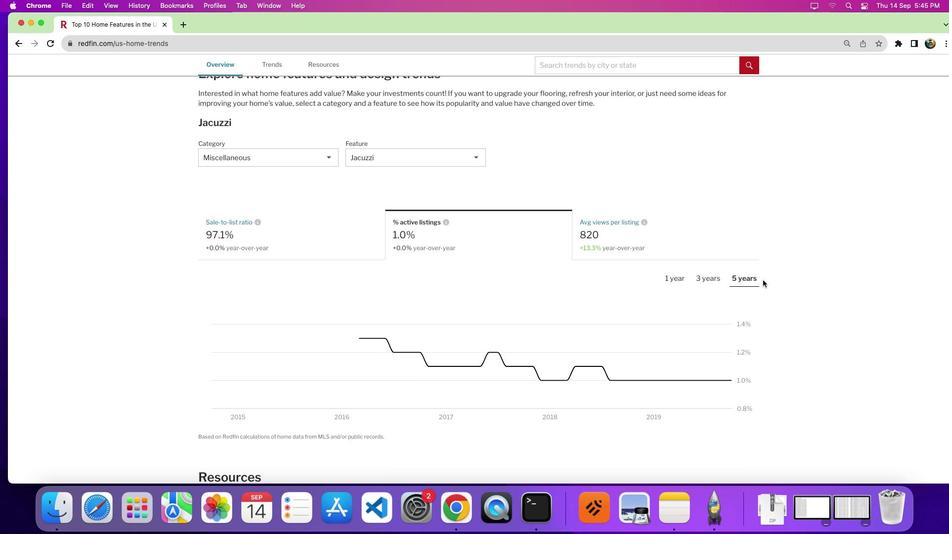 
